 Task: Search for calendar events with high importance.
Action: Mouse moved to (12, 62)
Screenshot: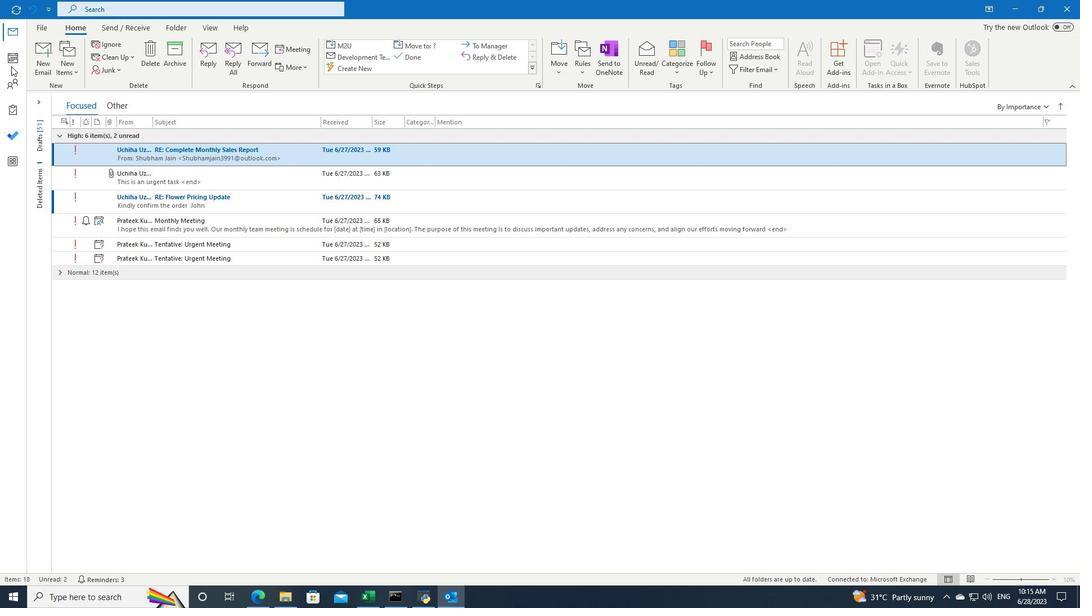 
Action: Mouse pressed left at (12, 62)
Screenshot: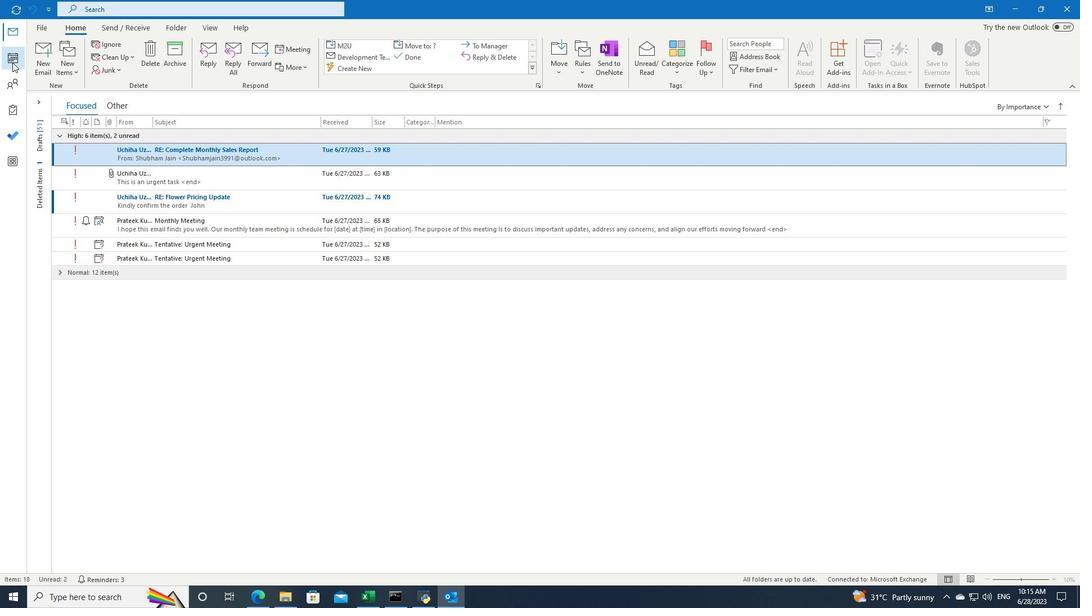 
Action: Mouse moved to (312, 9)
Screenshot: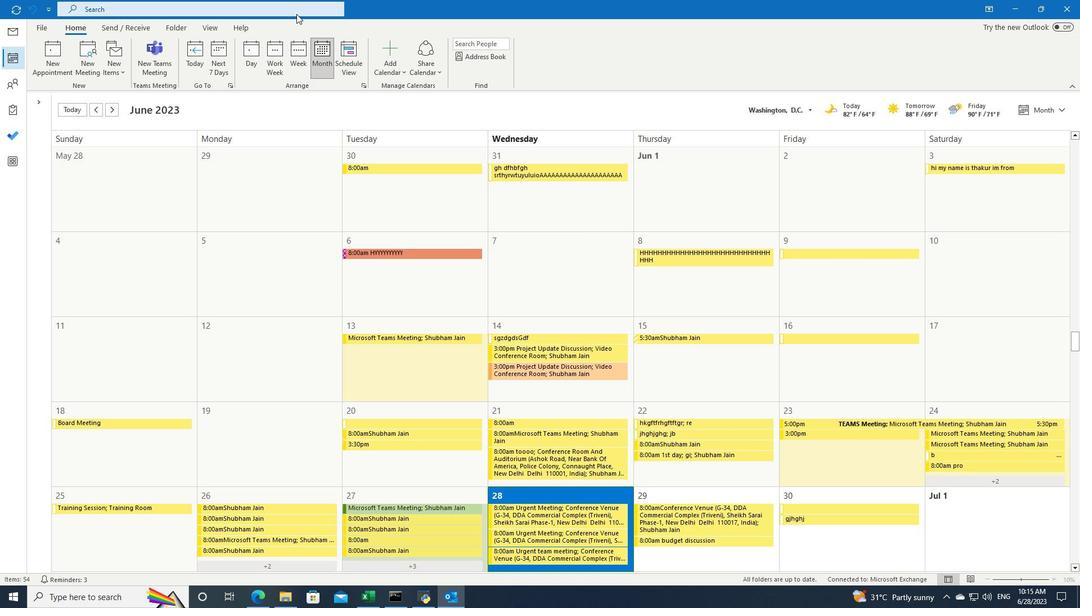 
Action: Mouse pressed left at (312, 9)
Screenshot: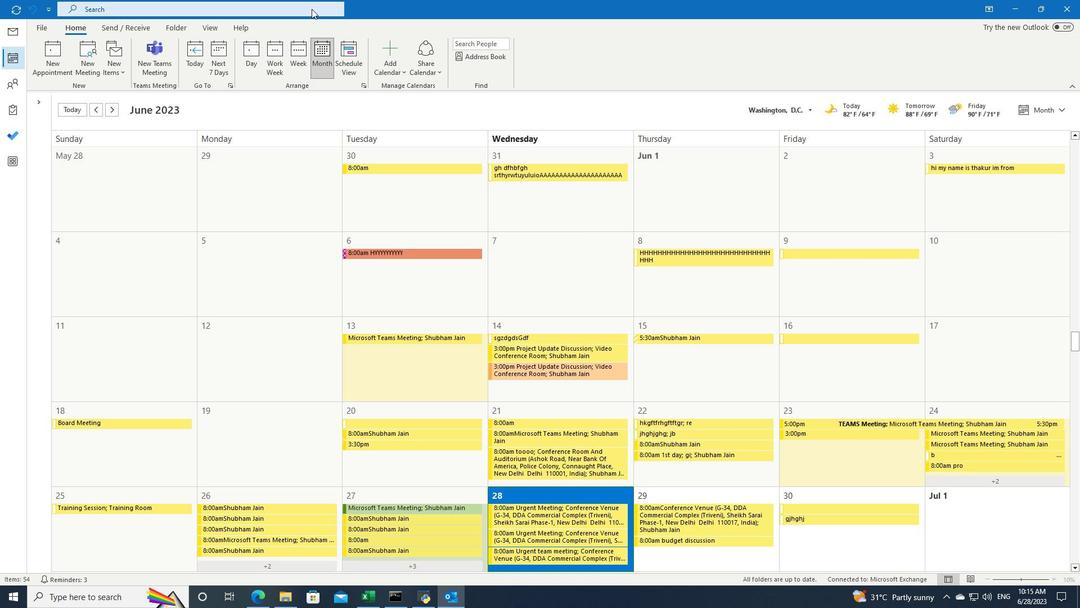 
Action: Mouse moved to (380, 9)
Screenshot: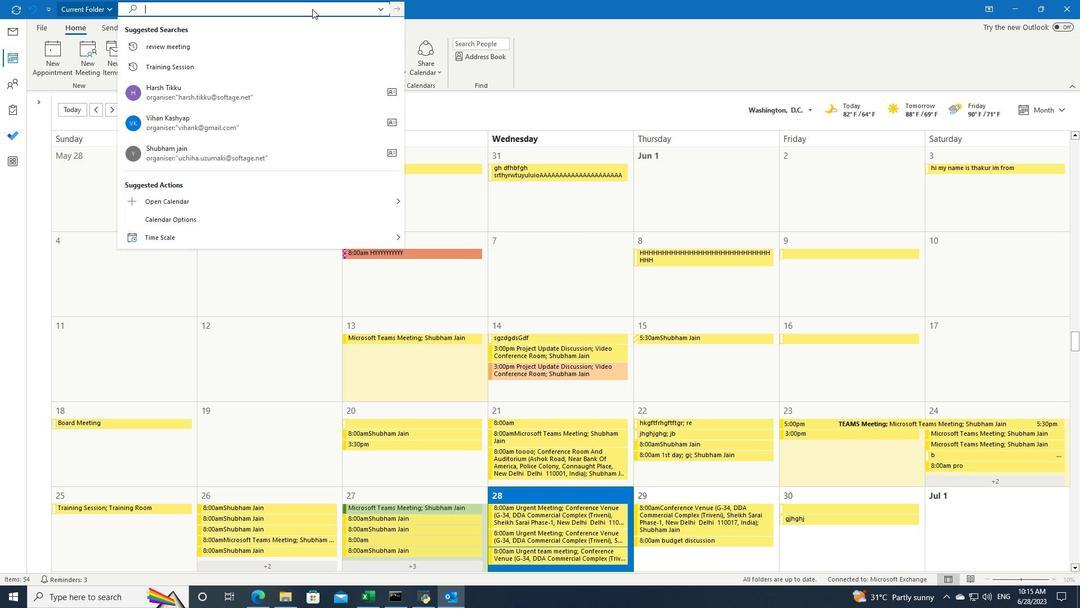 
Action: Mouse pressed left at (380, 9)
Screenshot: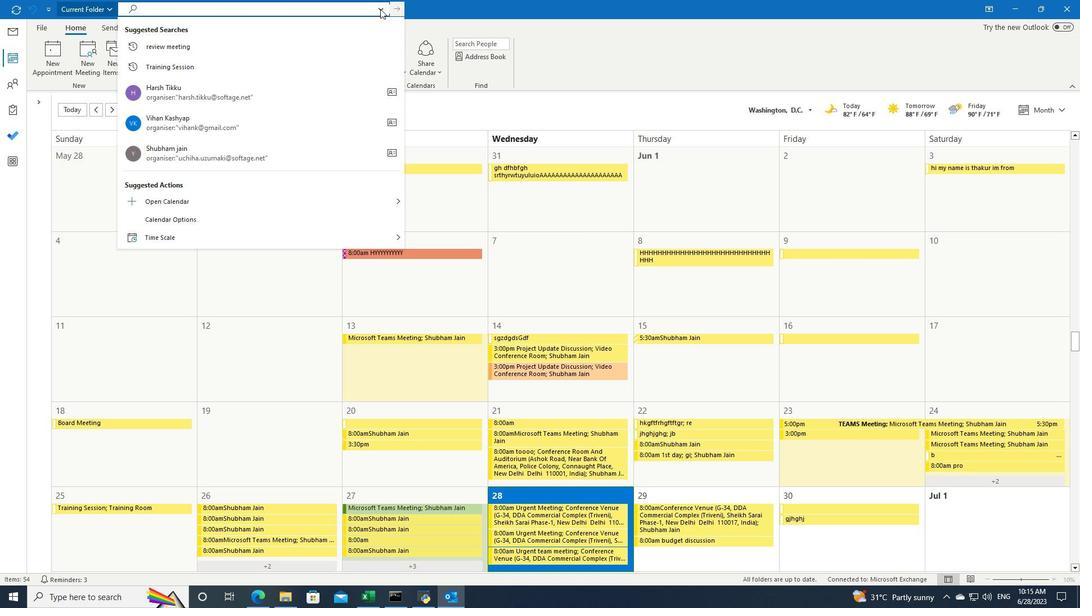
Action: Mouse moved to (389, 110)
Screenshot: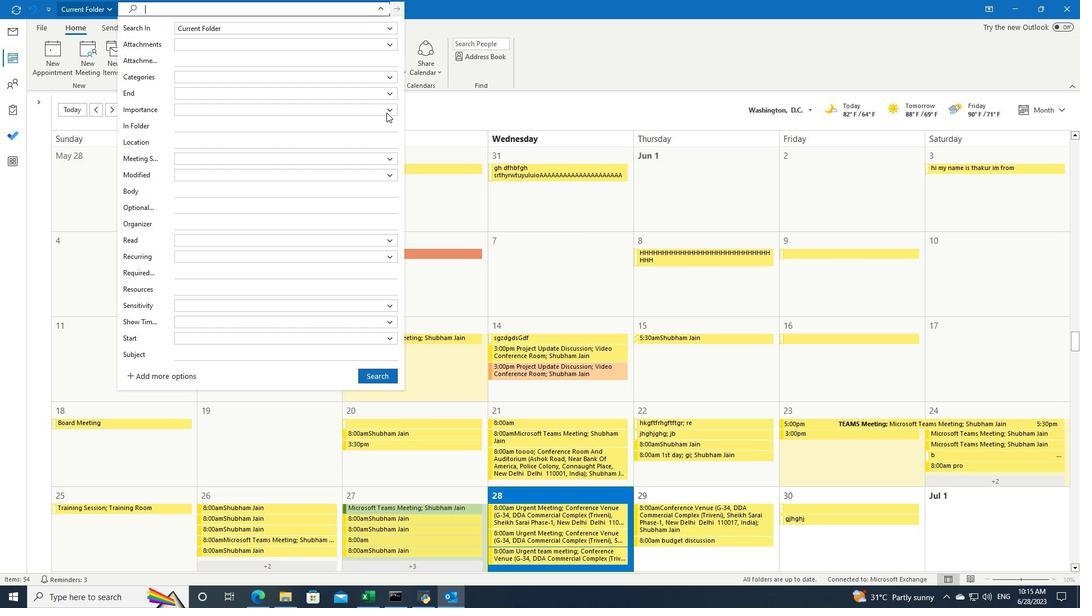 
Action: Mouse pressed left at (389, 110)
Screenshot: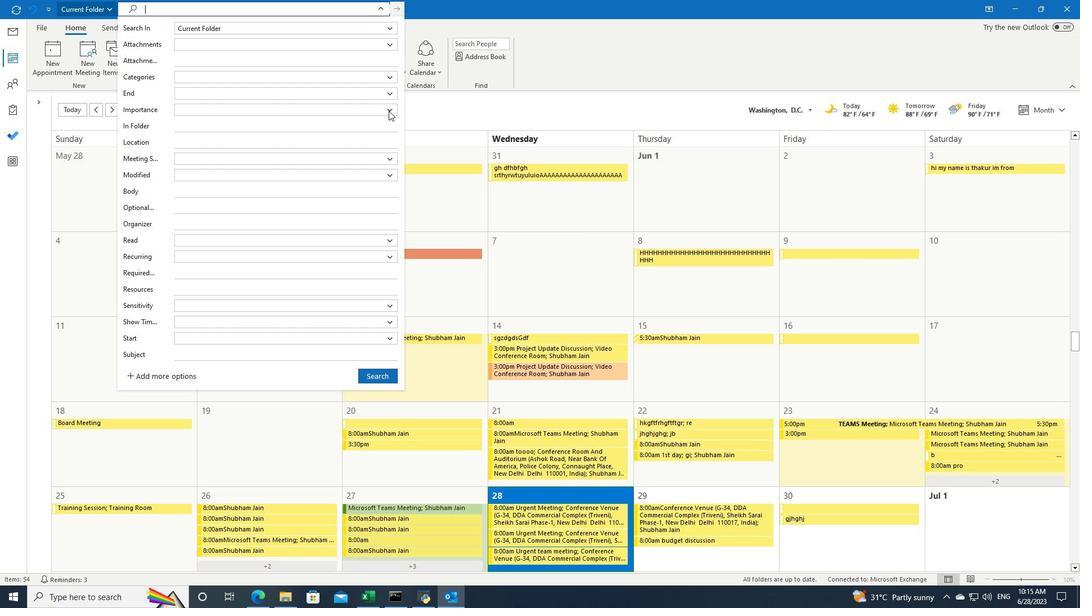 
Action: Mouse moved to (365, 151)
Screenshot: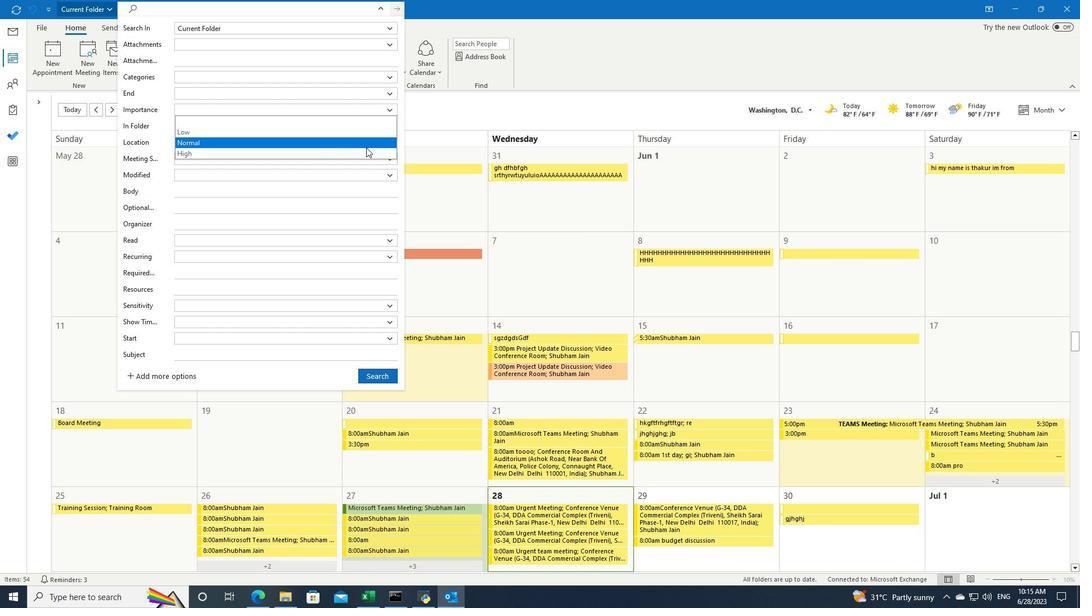 
Action: Mouse pressed left at (365, 151)
Screenshot: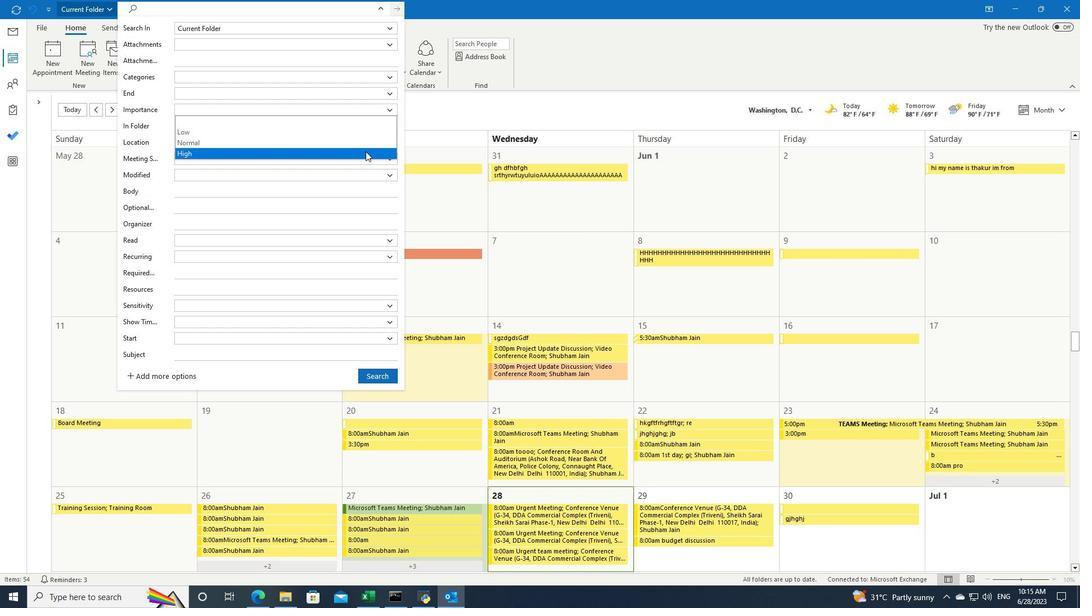 
Action: Mouse moved to (385, 378)
Screenshot: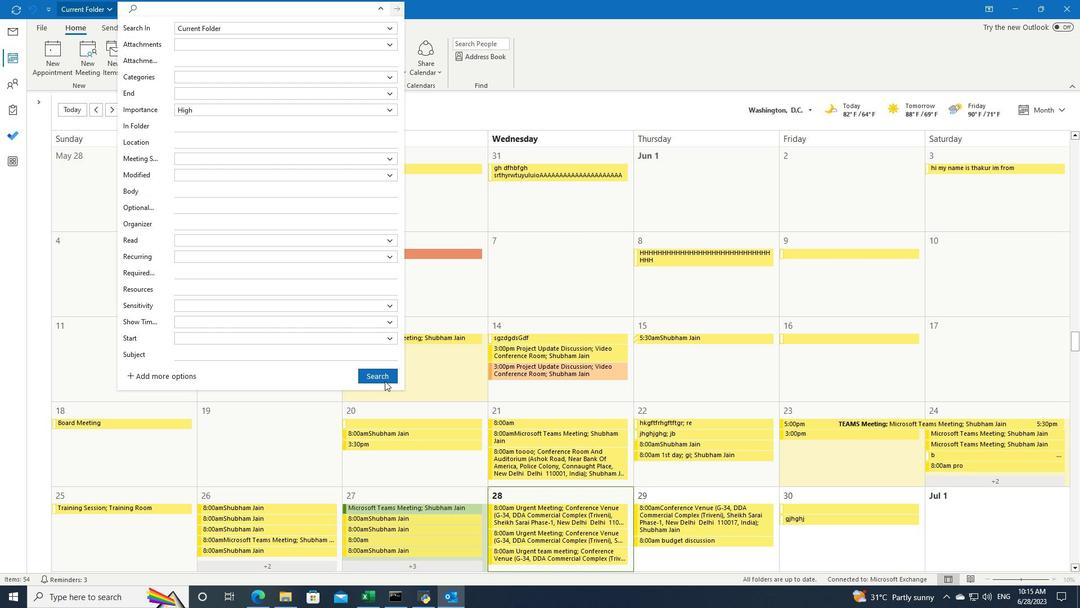 
Action: Mouse pressed left at (385, 378)
Screenshot: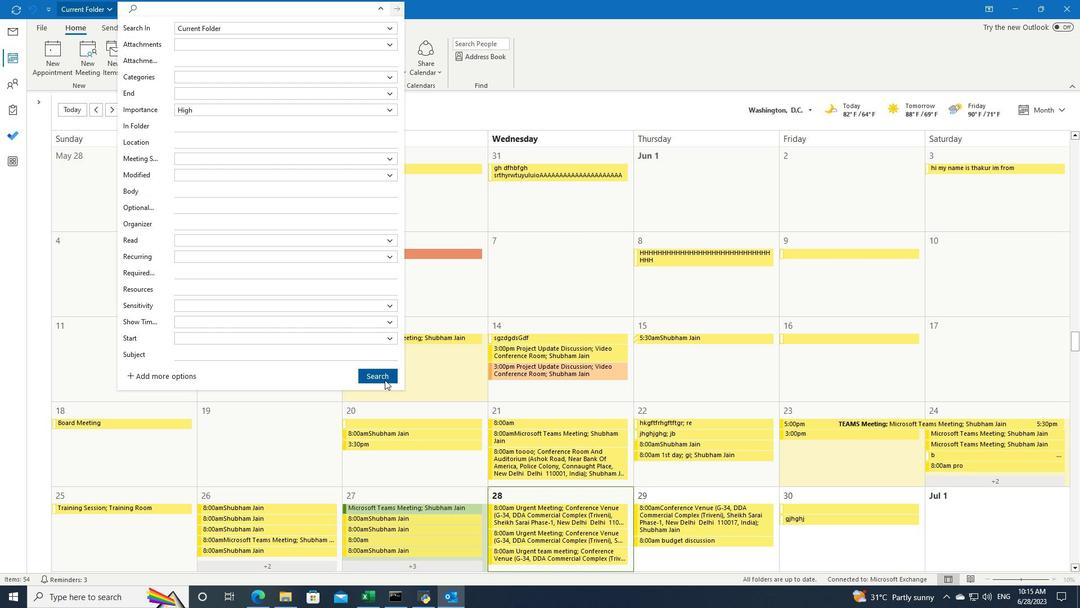 
